 Task: Move the email titled 'hello' from the 'Drafts' folder to the 'friends' folder.
Action: Mouse moved to (47, 111)
Screenshot: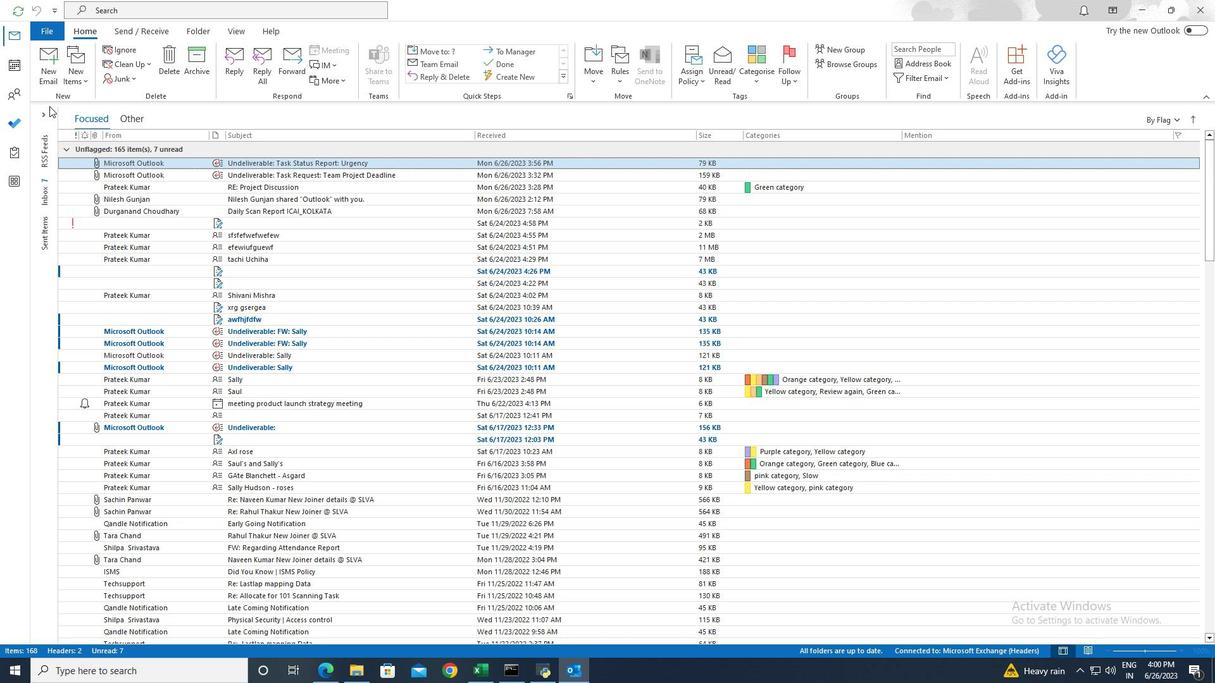 
Action: Mouse pressed left at (47, 111)
Screenshot: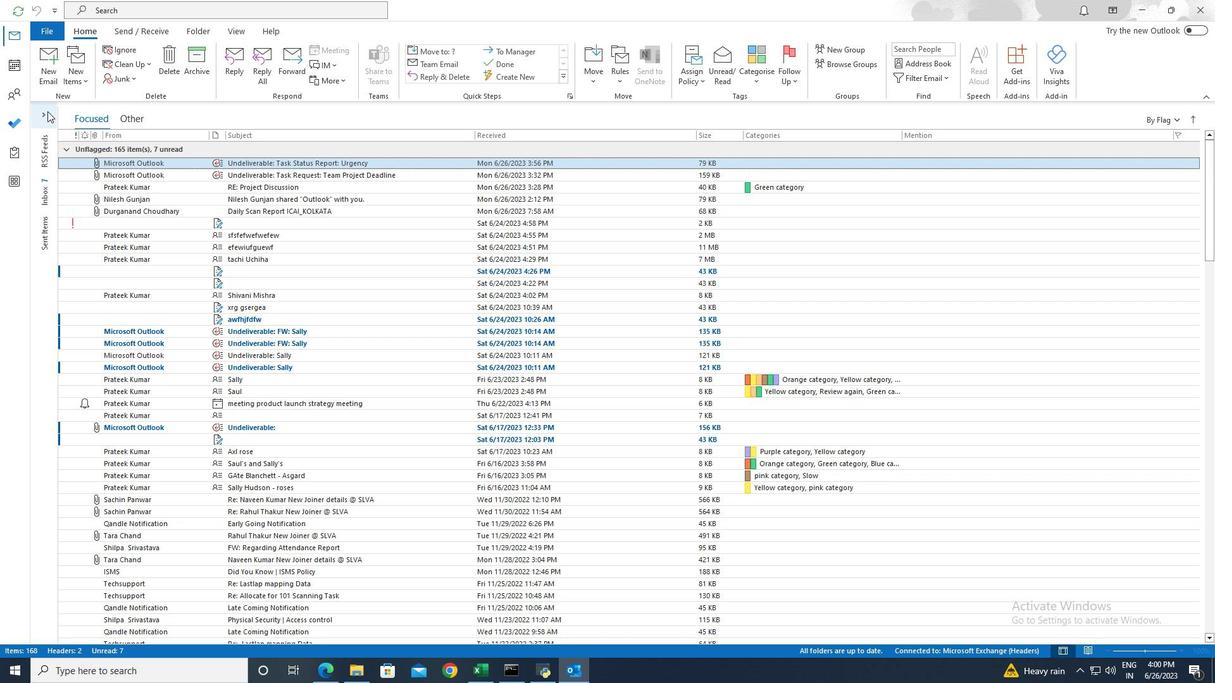 
Action: Mouse moved to (87, 176)
Screenshot: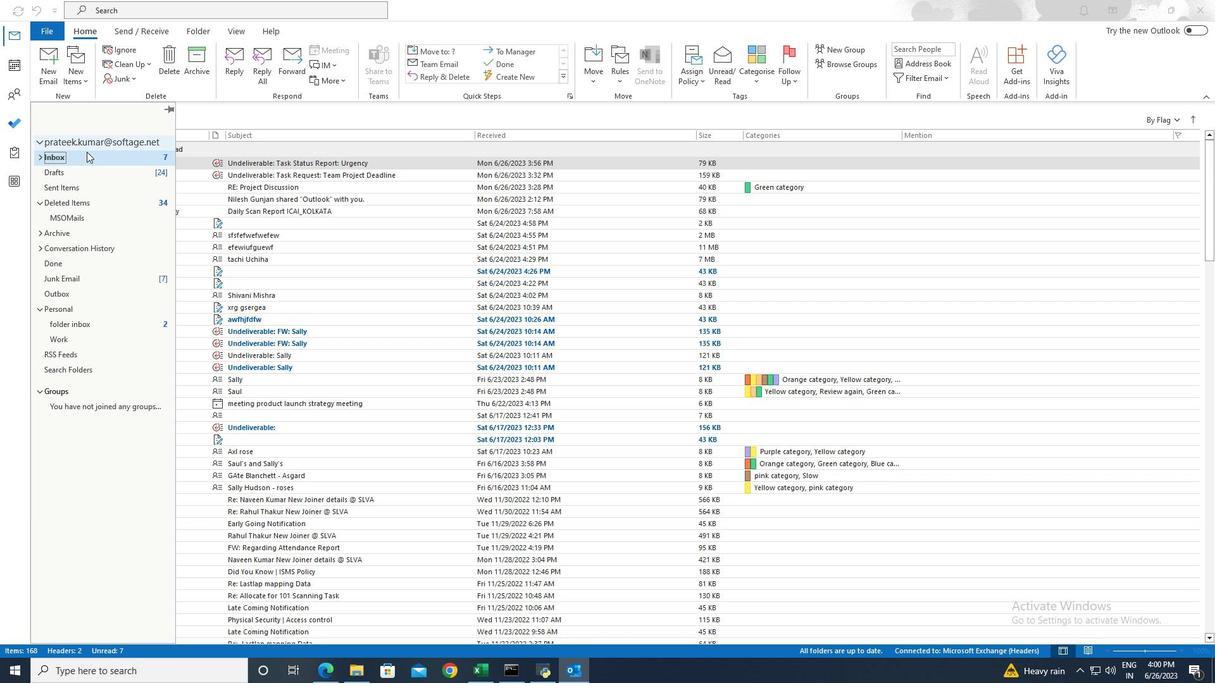 
Action: Mouse pressed left at (87, 176)
Screenshot: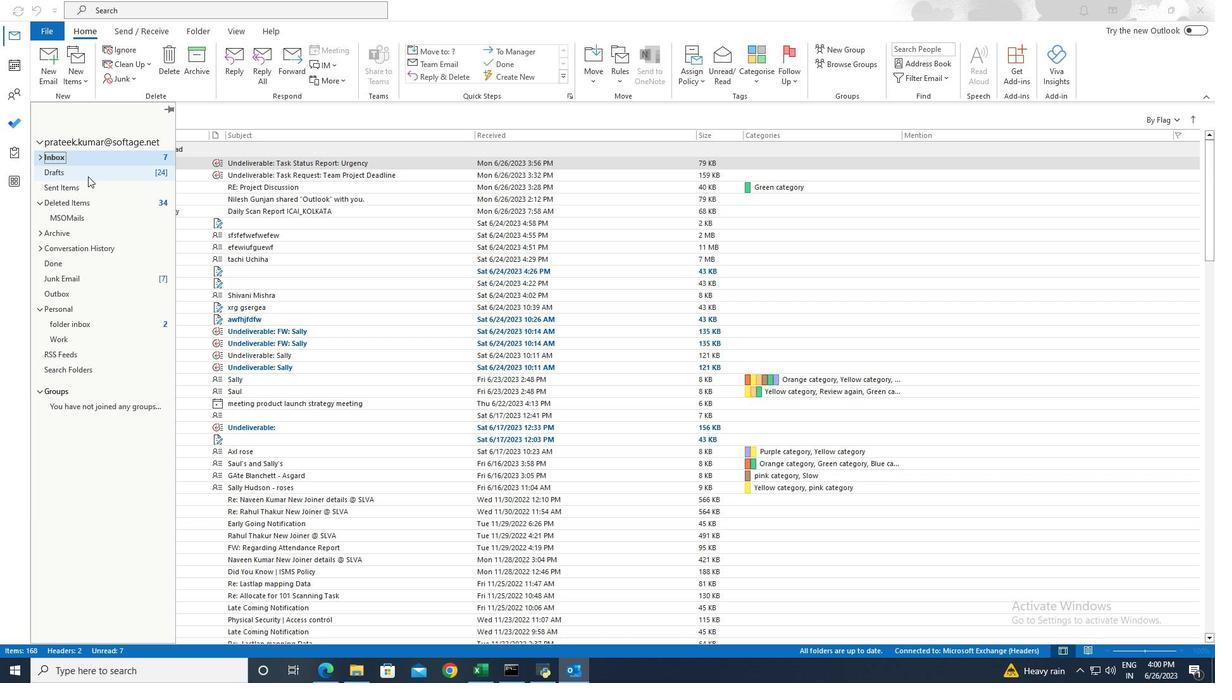 
Action: Mouse moved to (113, 143)
Screenshot: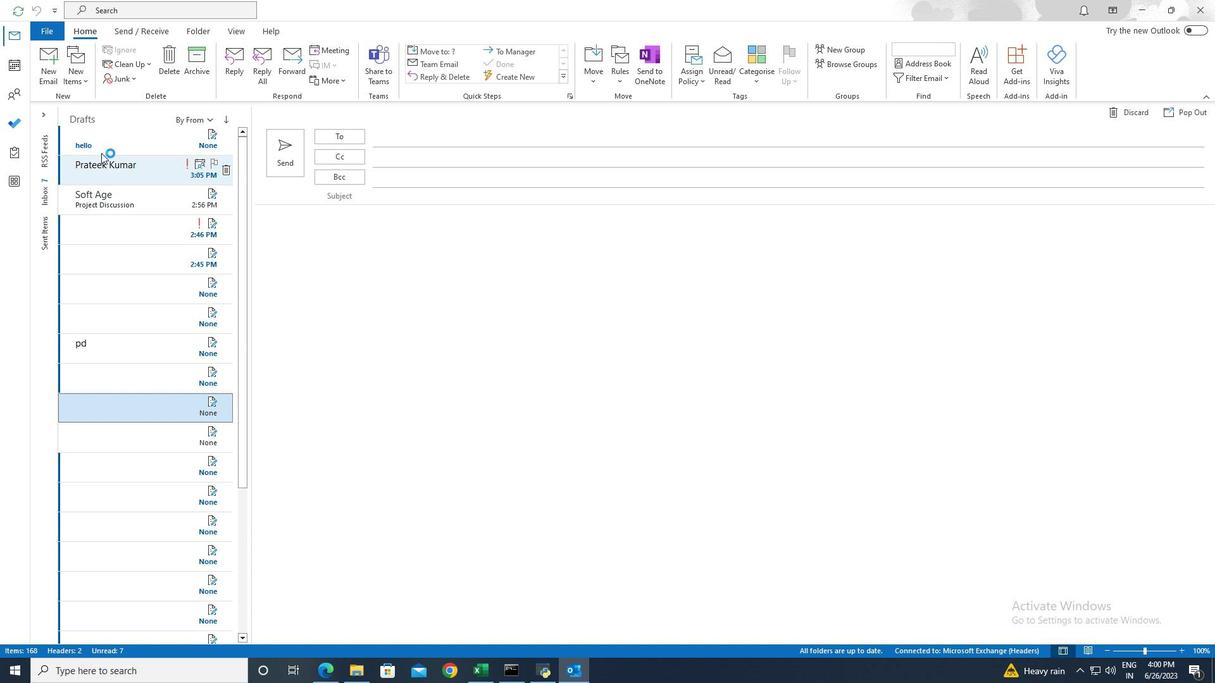 
Action: Mouse pressed left at (113, 143)
Screenshot: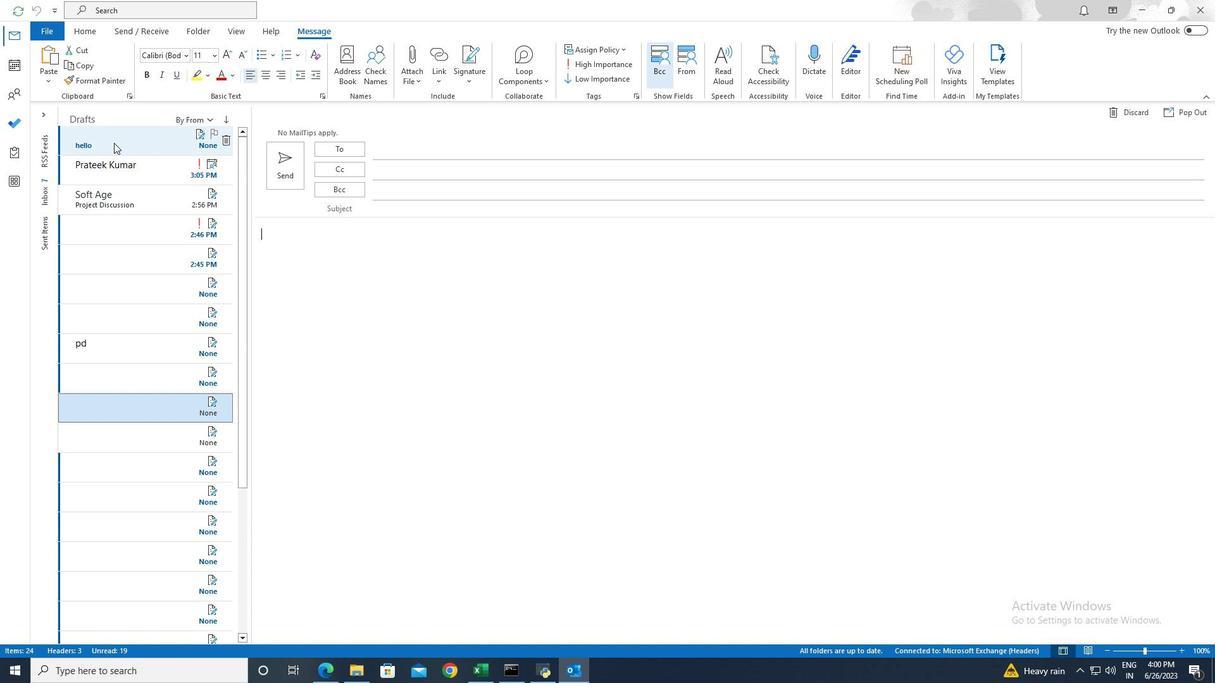 
Action: Mouse pressed left at (113, 143)
Screenshot: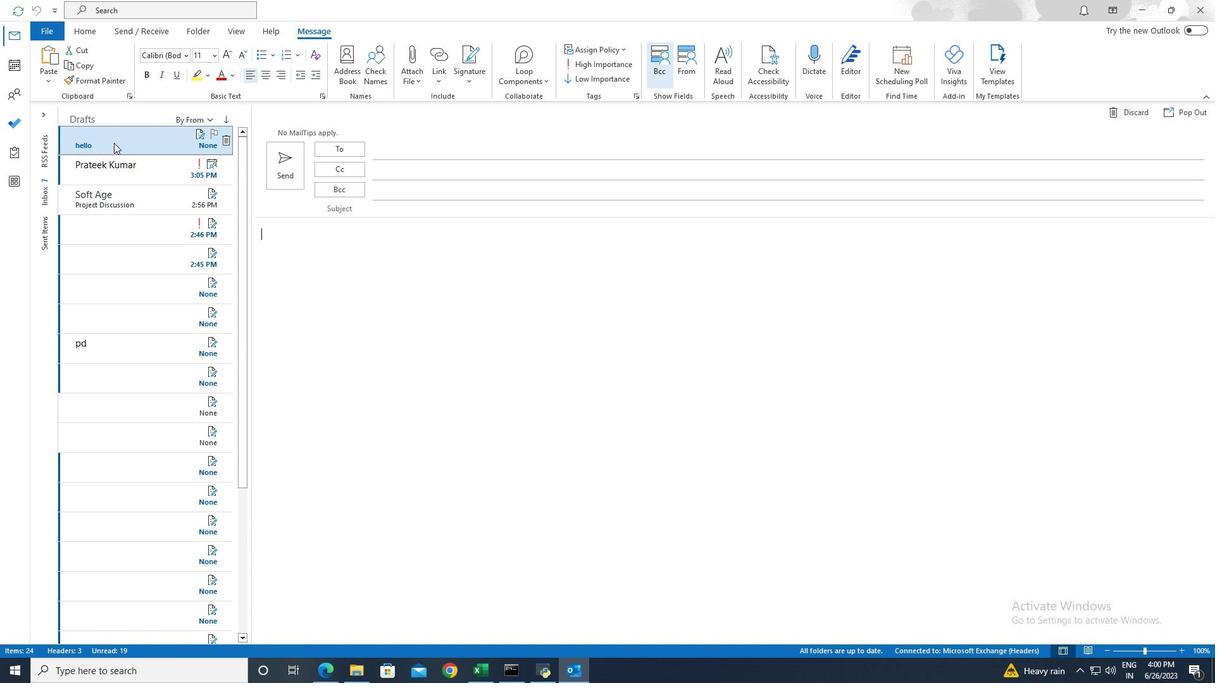 
Action: Mouse moved to (24, 31)
Screenshot: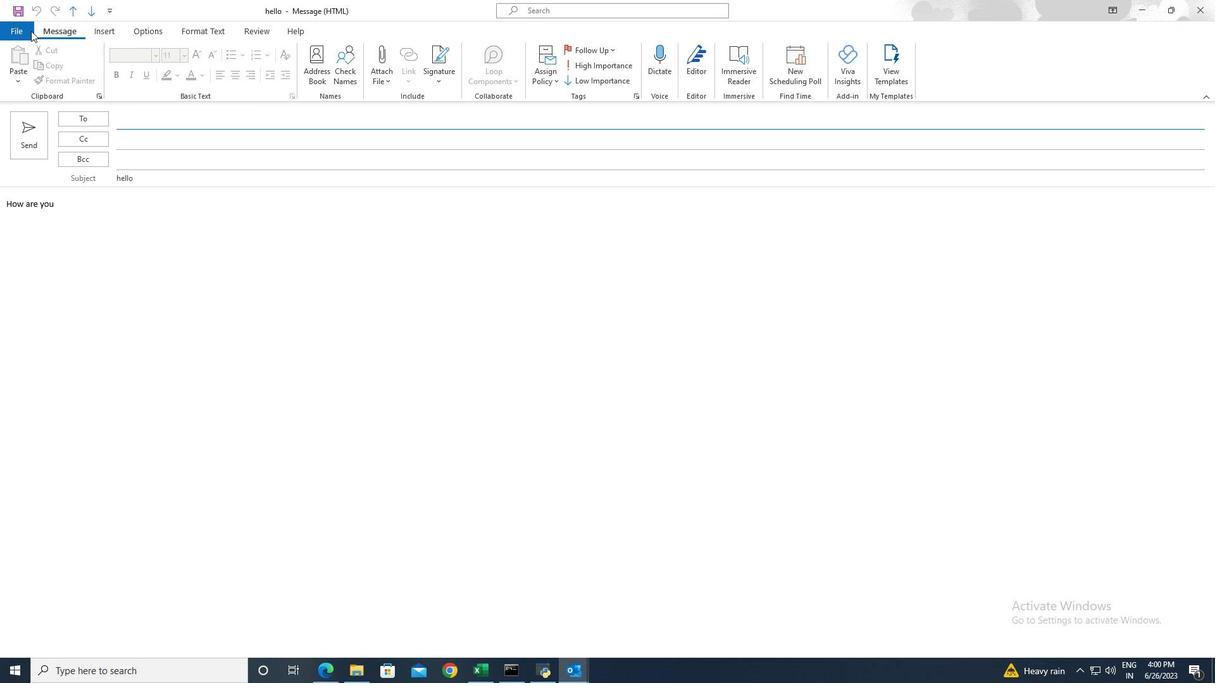 
Action: Mouse pressed left at (24, 31)
Screenshot: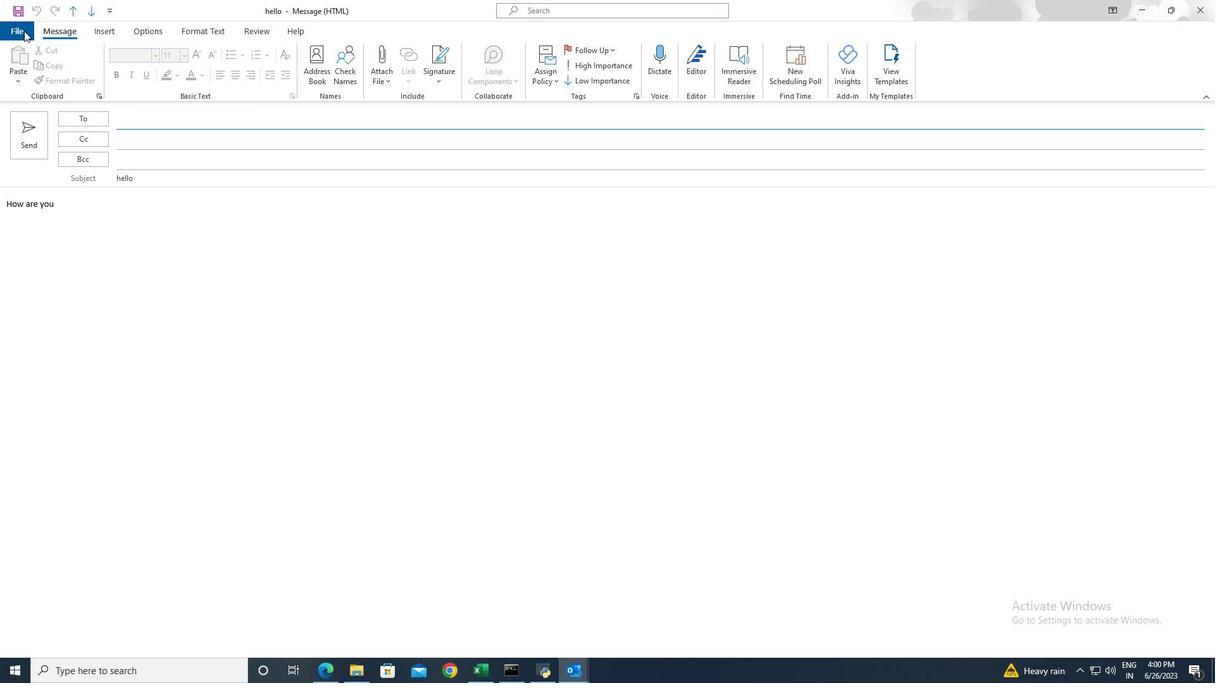 
Action: Mouse moved to (144, 85)
Screenshot: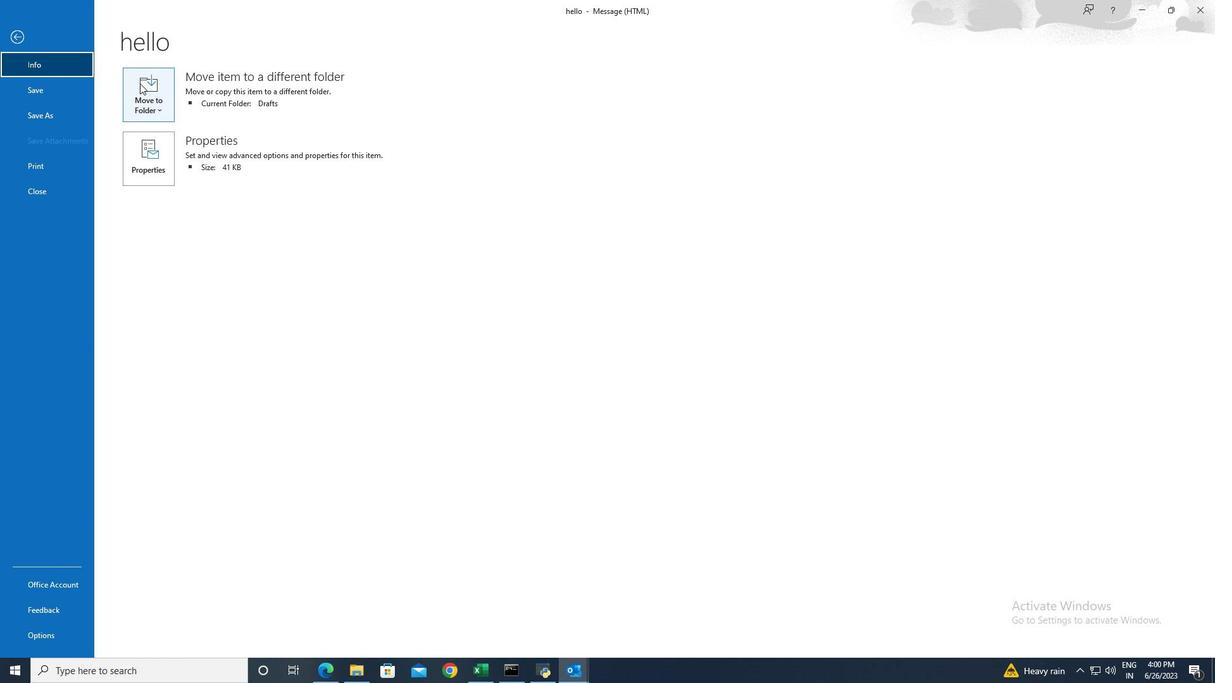 
Action: Mouse pressed left at (144, 85)
Screenshot: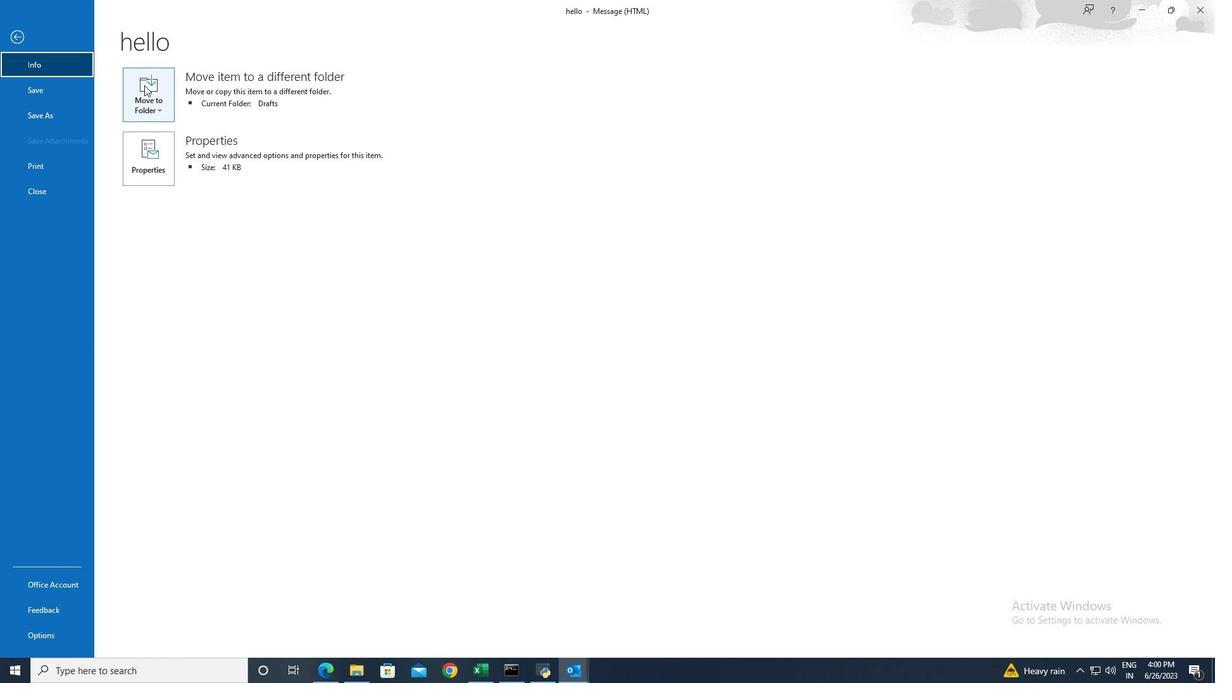 
Action: Mouse moved to (159, 130)
Screenshot: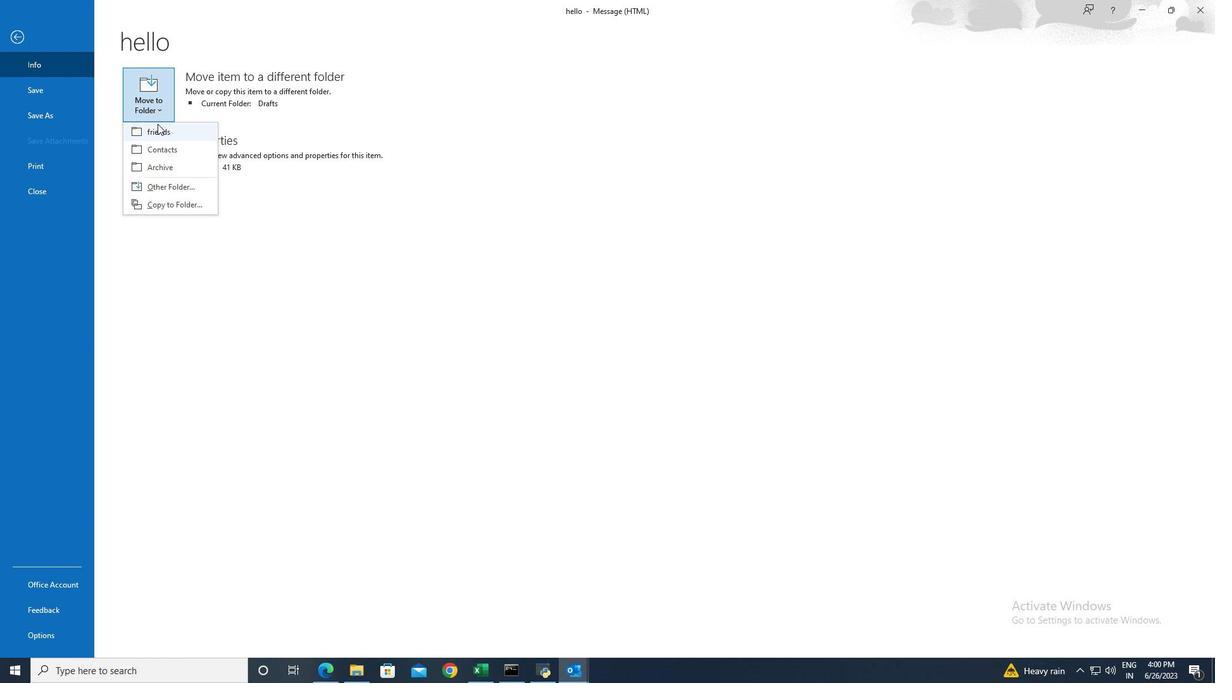 
Action: Mouse pressed left at (159, 130)
Screenshot: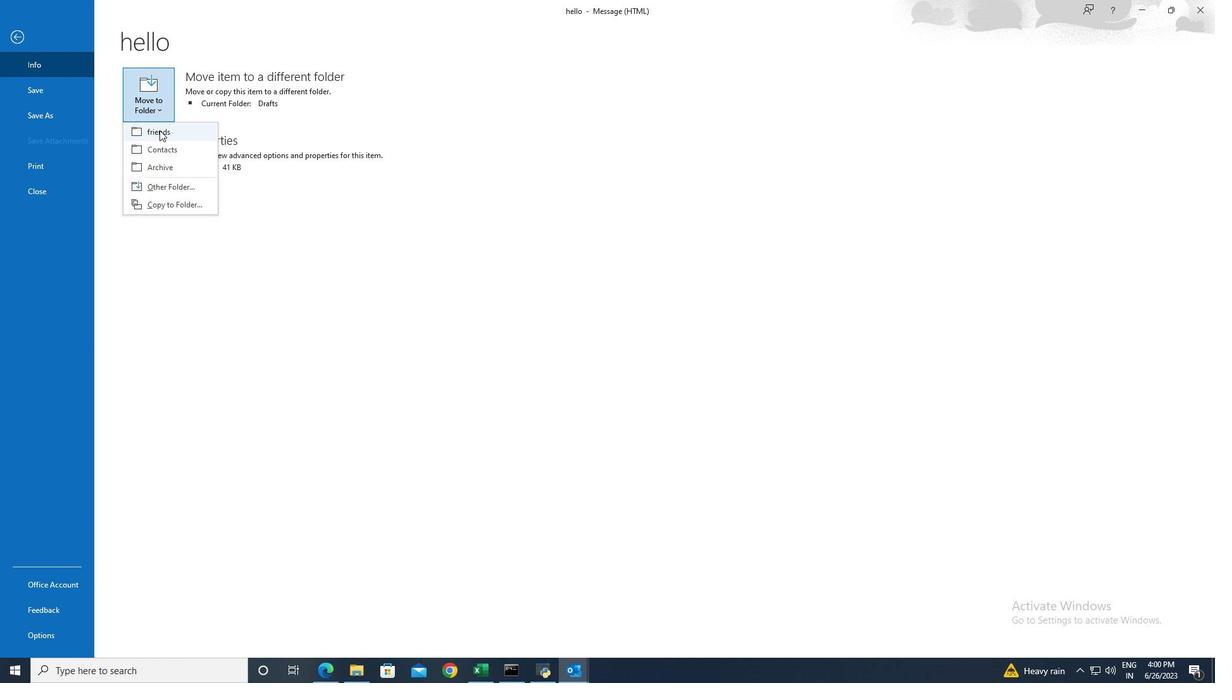 
